 Task: Create New Customer with Customer Name: Catering by Boston Market, Billing Address Line1: 2108 Pike Street, Billing Address Line2:  San Diego, Billing Address Line3:  California 92126
Action: Mouse moved to (165, 31)
Screenshot: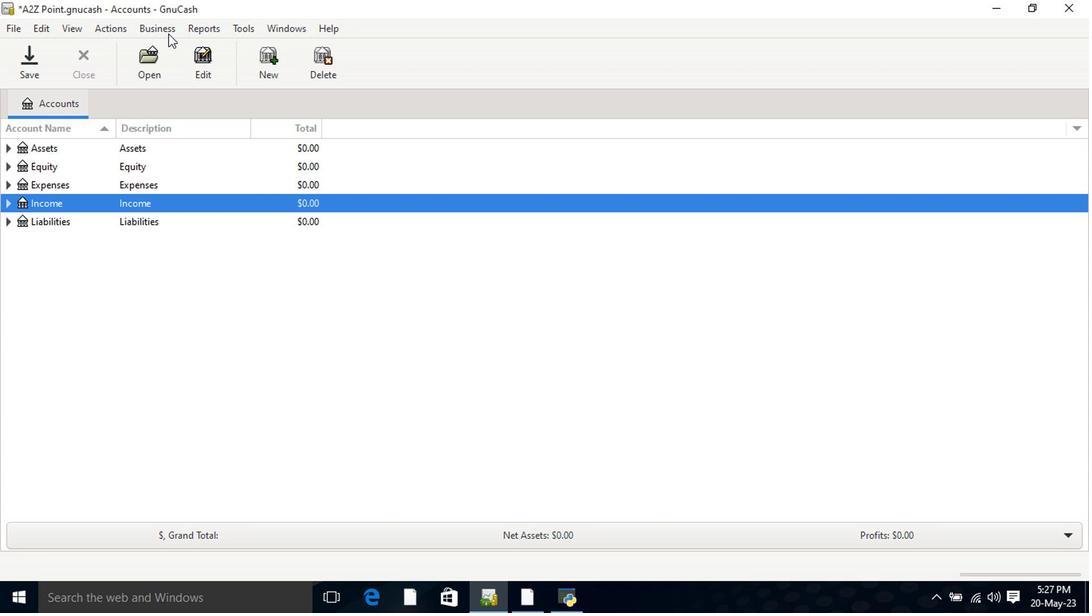 
Action: Mouse pressed left at (165, 31)
Screenshot: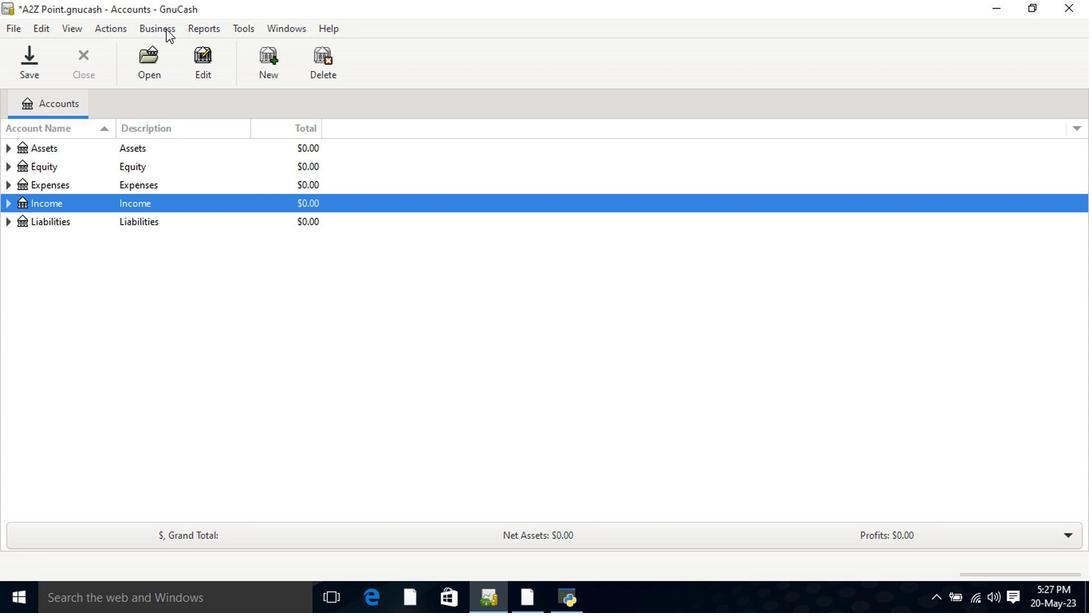 
Action: Mouse moved to (347, 68)
Screenshot: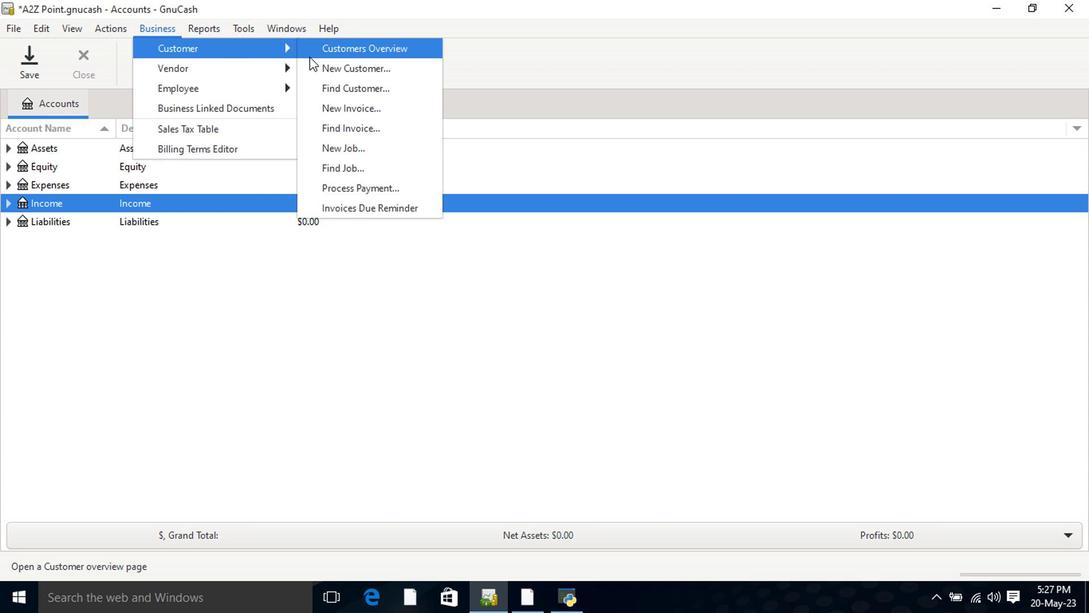 
Action: Mouse pressed left at (347, 68)
Screenshot: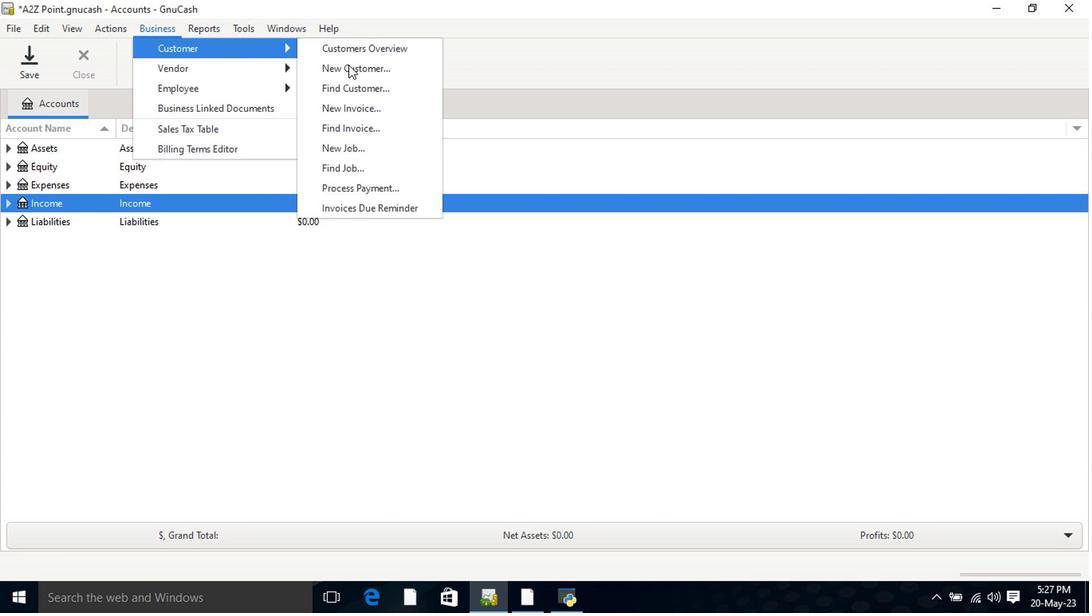 
Action: Mouse moved to (550, 272)
Screenshot: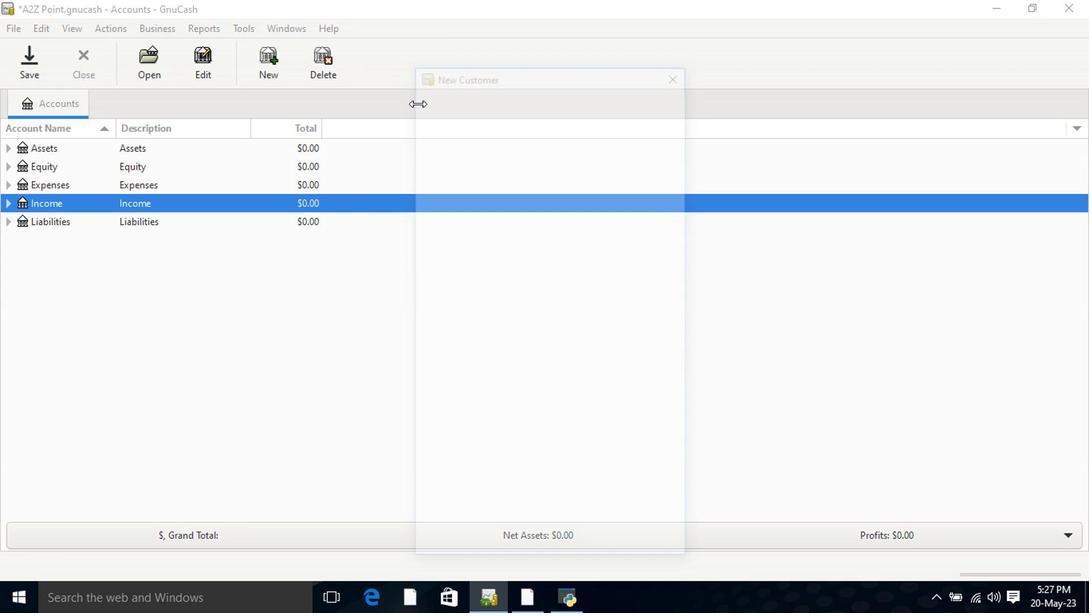 
Action: Key pressed <Key.shift>ATERING<Key.space>BY<Key.space><Key.shift><Key.shift>Boston<Key.space><Key.shift>Market<Key.tab><Key.tab><Key.tab>2108<Key.space><Key.shift>Pike<Key.space><Key.shift>Street<Key.tab><Key.shift>San<Key.shift><Key.tab><Key.shift>Cal<Key.tab>
Screenshot: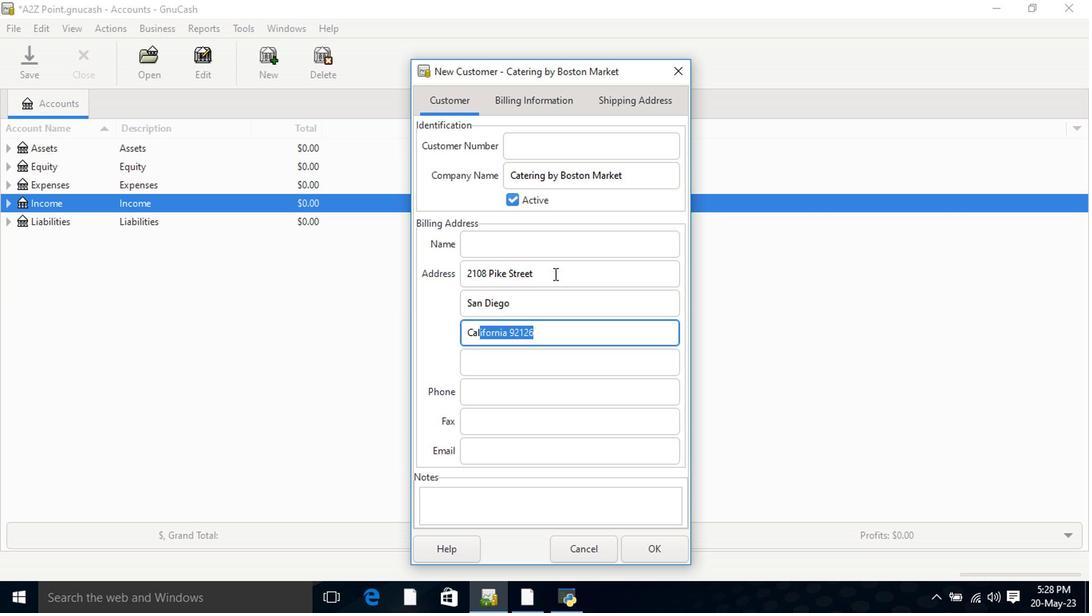 
Action: Mouse moved to (671, 551)
Screenshot: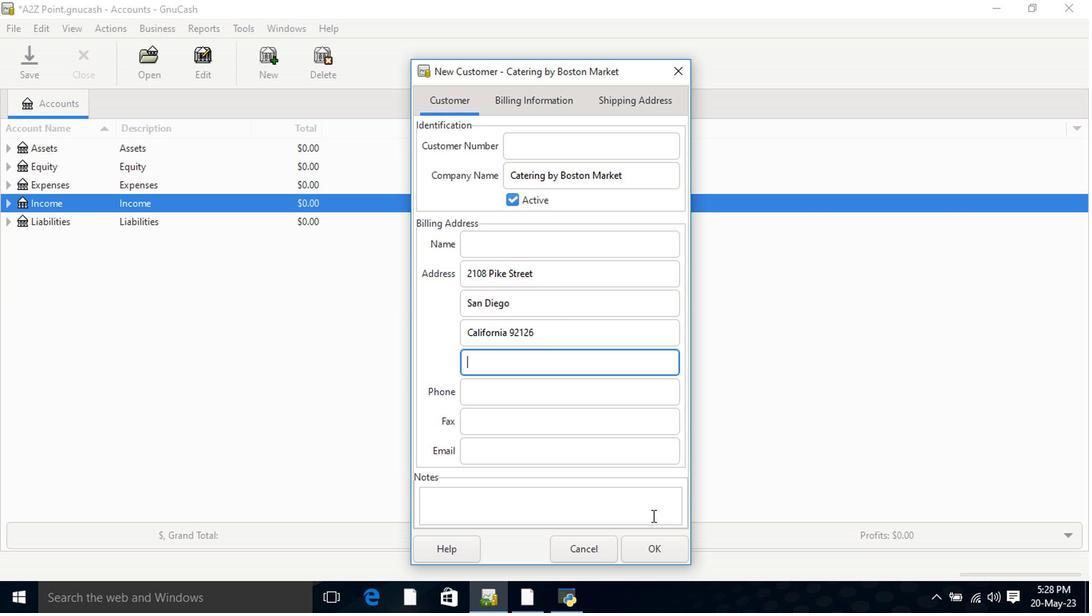 
Action: Mouse pressed left at (671, 551)
Screenshot: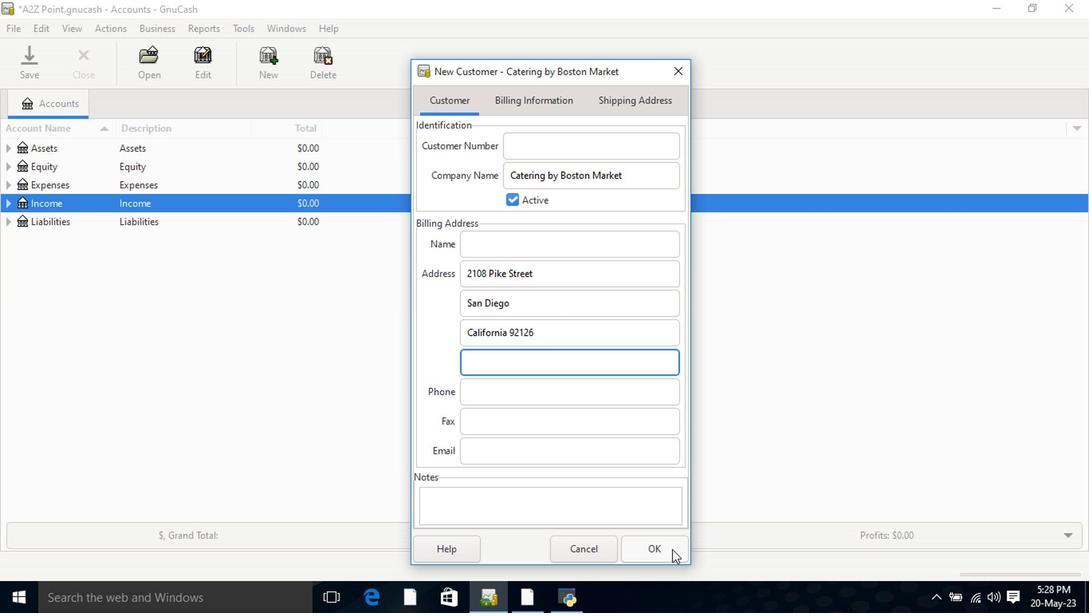 
